 Task: Specify the meeting address as "804 Forest Drive".
Action: Mouse moved to (563, 366)
Screenshot: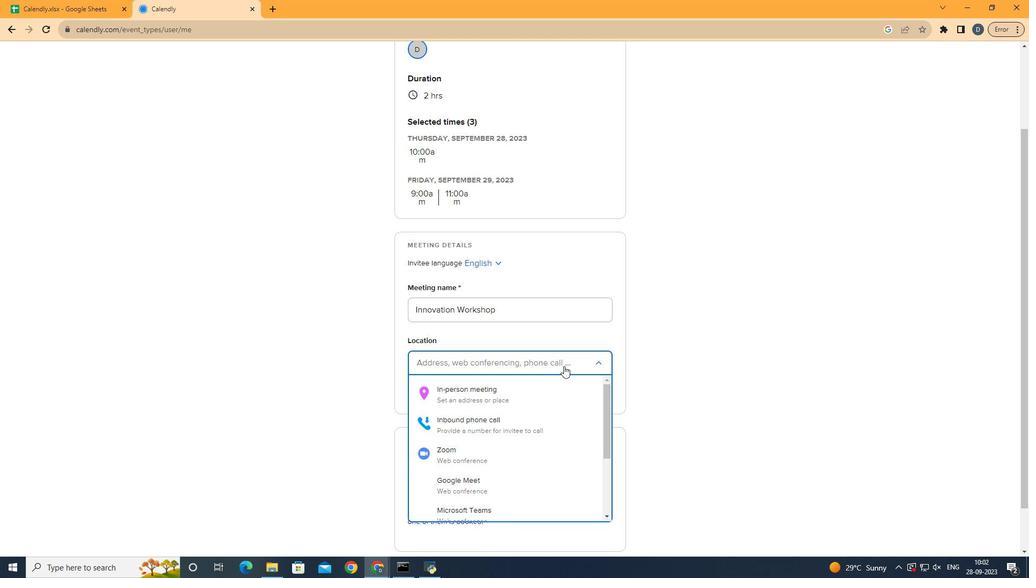 
Action: Mouse pressed left at (563, 366)
Screenshot: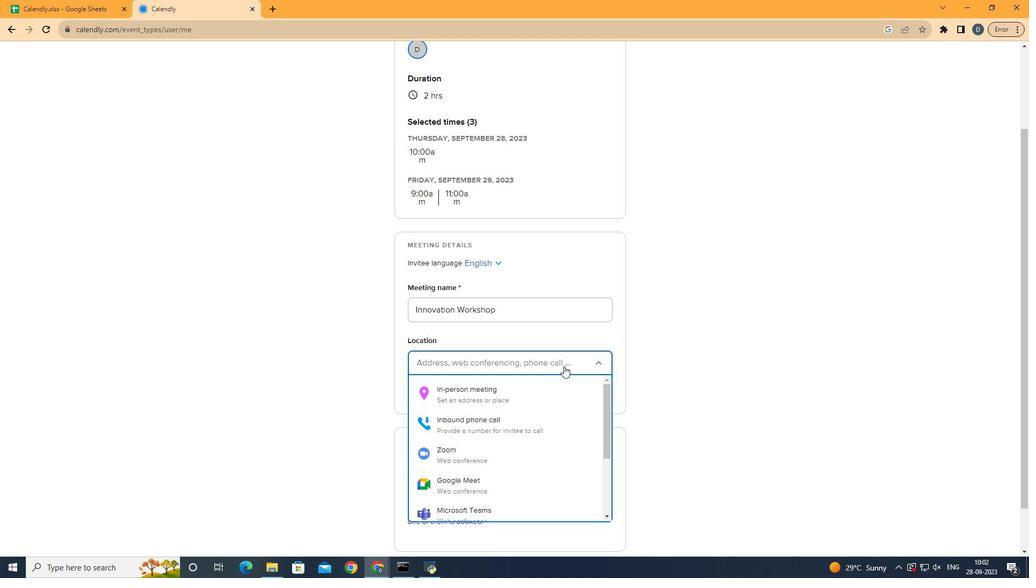 
Action: Mouse moved to (539, 389)
Screenshot: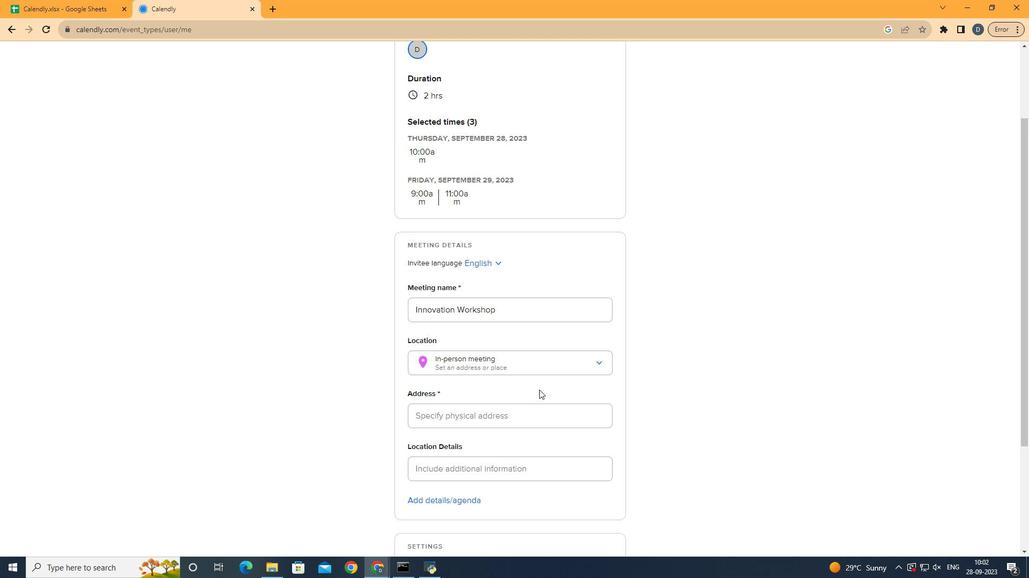 
Action: Mouse pressed left at (539, 389)
Screenshot: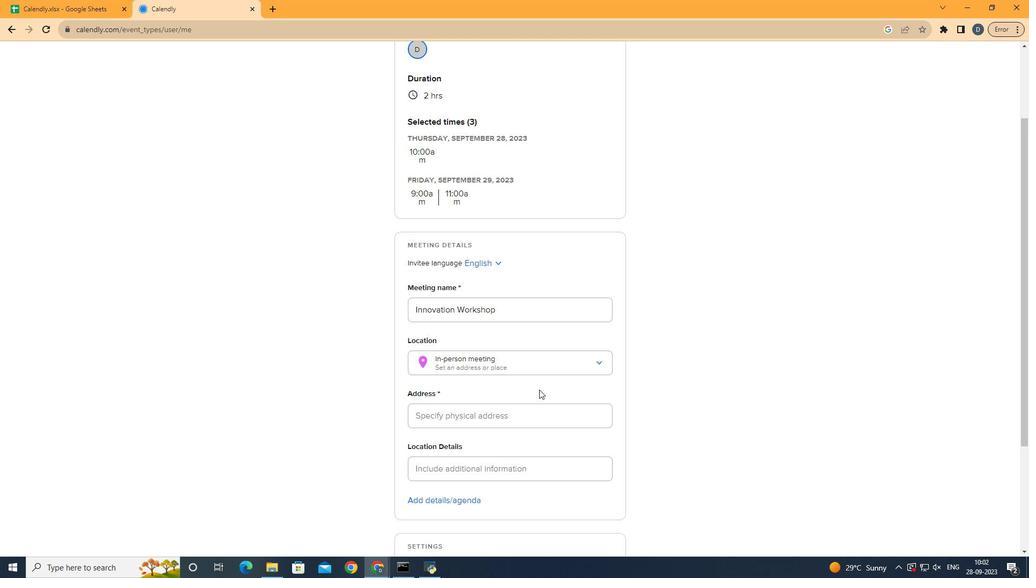 
Action: Mouse moved to (539, 390)
Screenshot: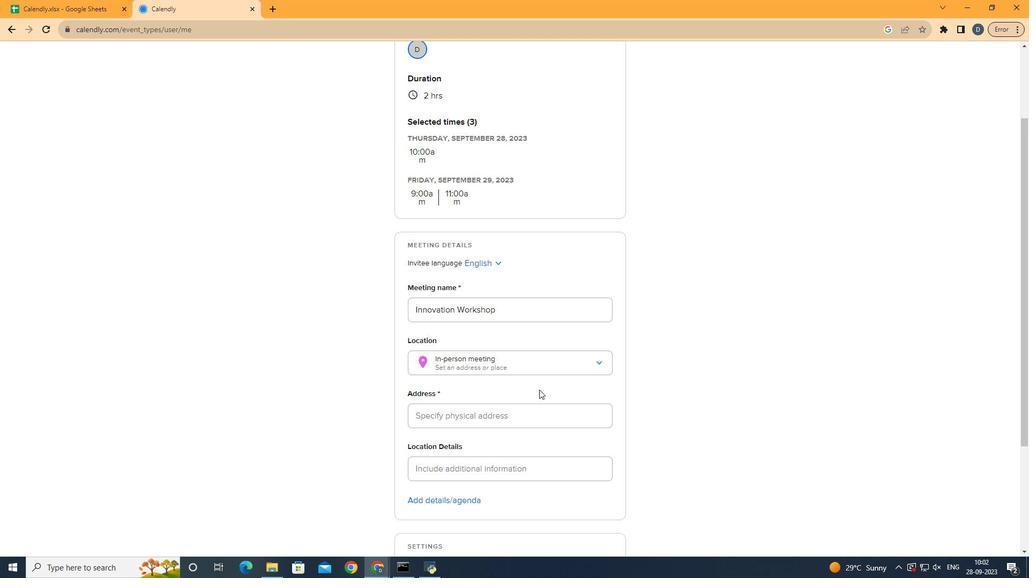
Action: Mouse scrolled (539, 389) with delta (0, 0)
Screenshot: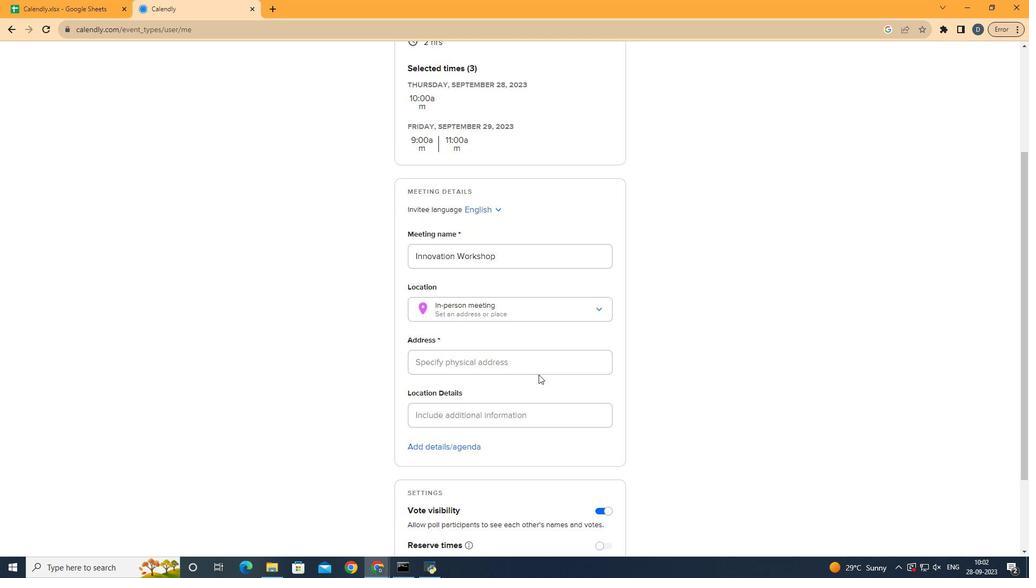 
Action: Mouse moved to (513, 357)
Screenshot: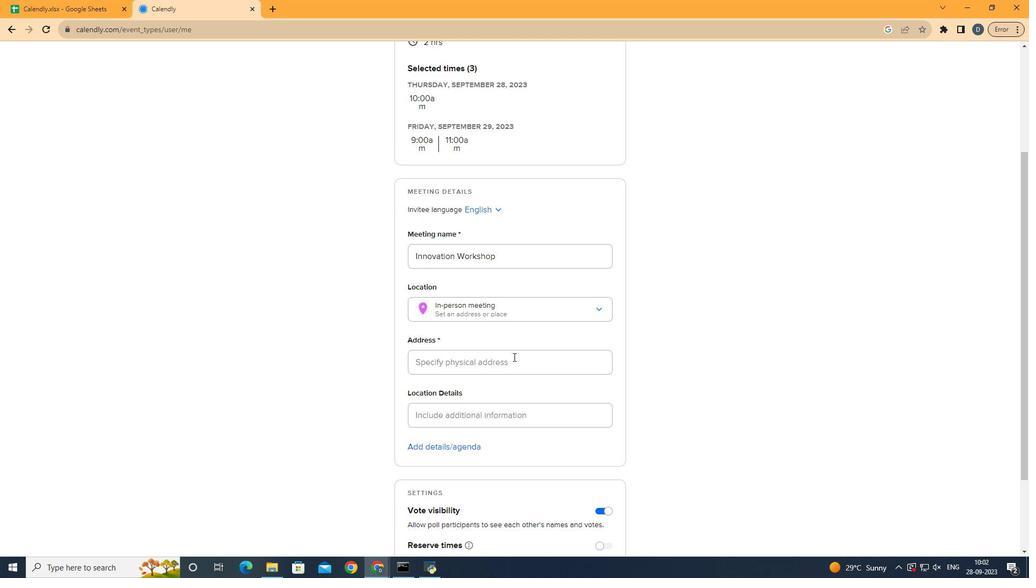 
Action: Mouse pressed left at (513, 357)
Screenshot: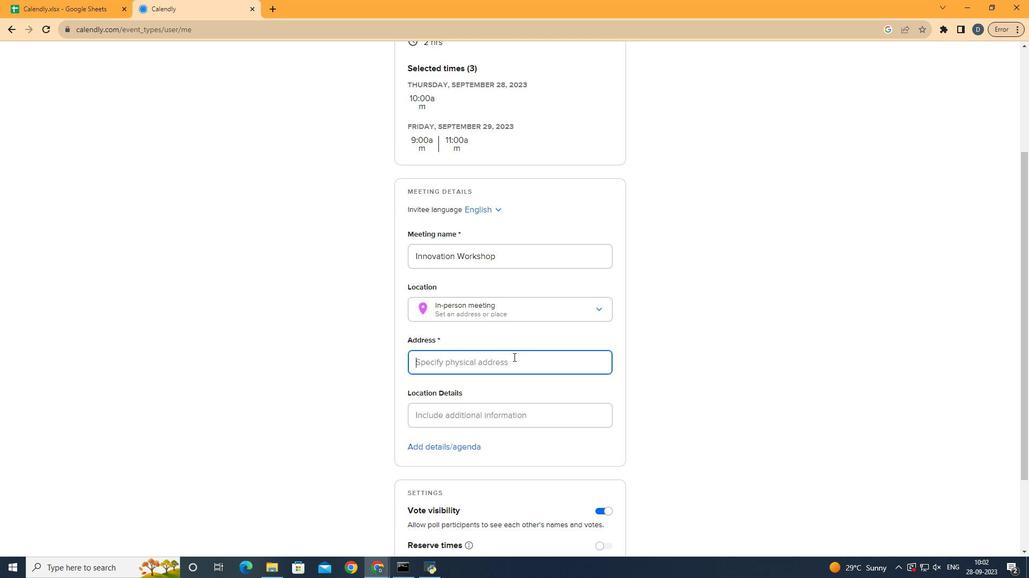 
Action: Mouse moved to (660, 335)
Screenshot: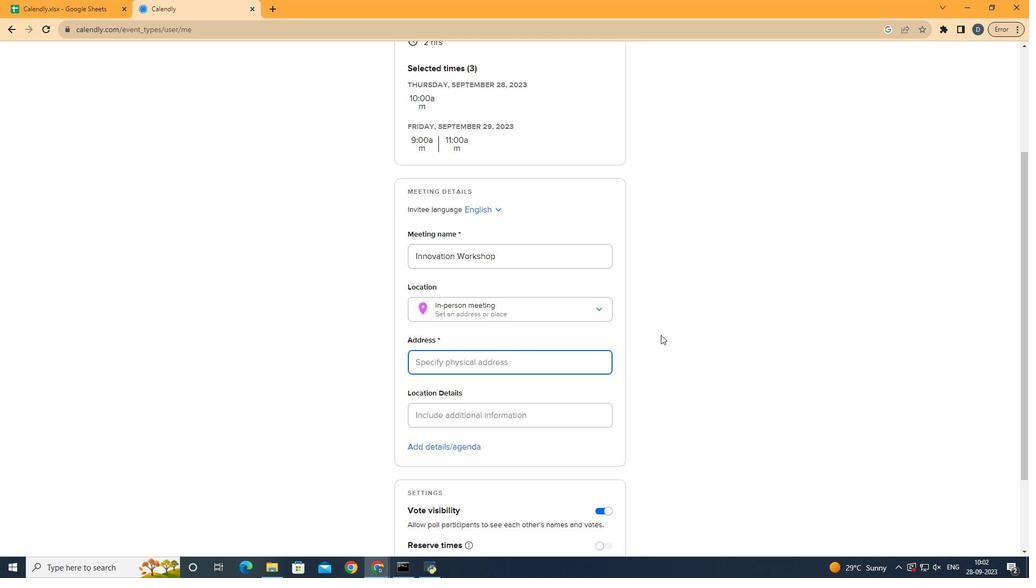 
Action: Key pressed 804<Key.space><Key.shift>Forest<Key.space><Key.shift><Key.shift><Key.shift><Key.shift><Key.shift><Key.shift>Drive
Screenshot: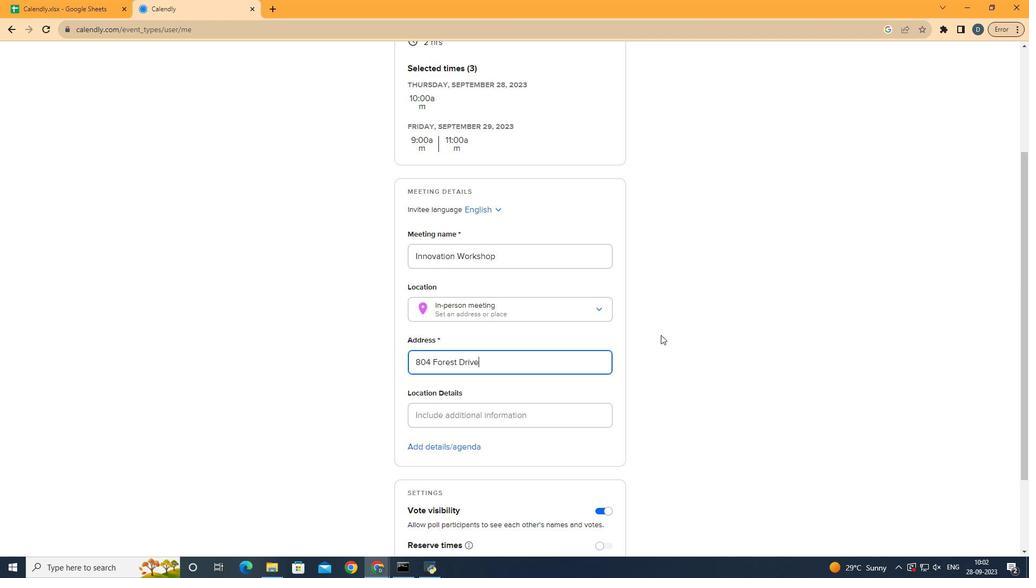 
Action: Mouse moved to (684, 365)
Screenshot: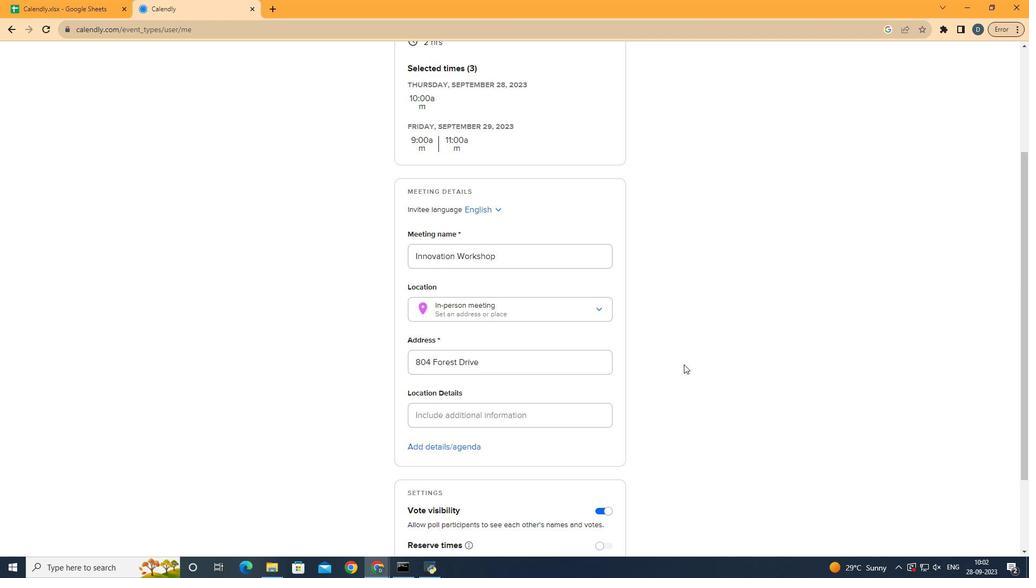
Action: Mouse pressed left at (684, 365)
Screenshot: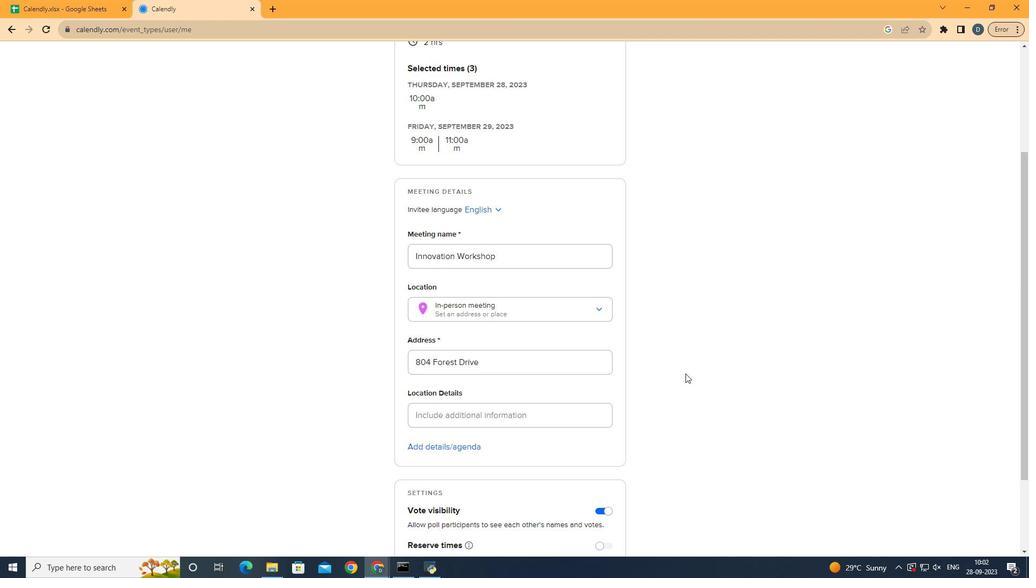 
Action: Mouse moved to (685, 374)
Screenshot: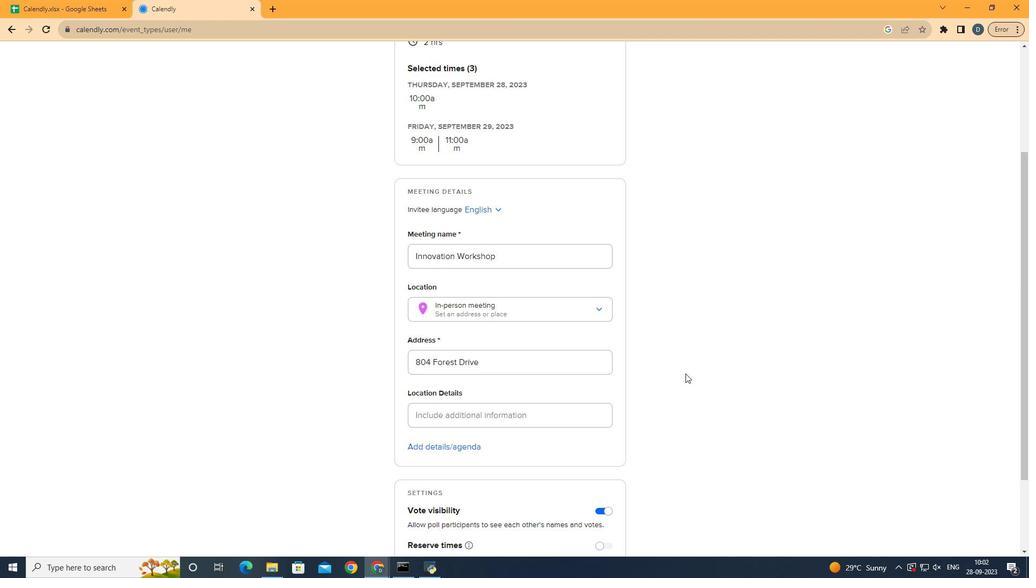 
